 Task: Create a section Cloud Migration Sprint and in the section, add a milestone Compliance Requirements Implementation in the project TranslateForge.
Action: Mouse moved to (69, 465)
Screenshot: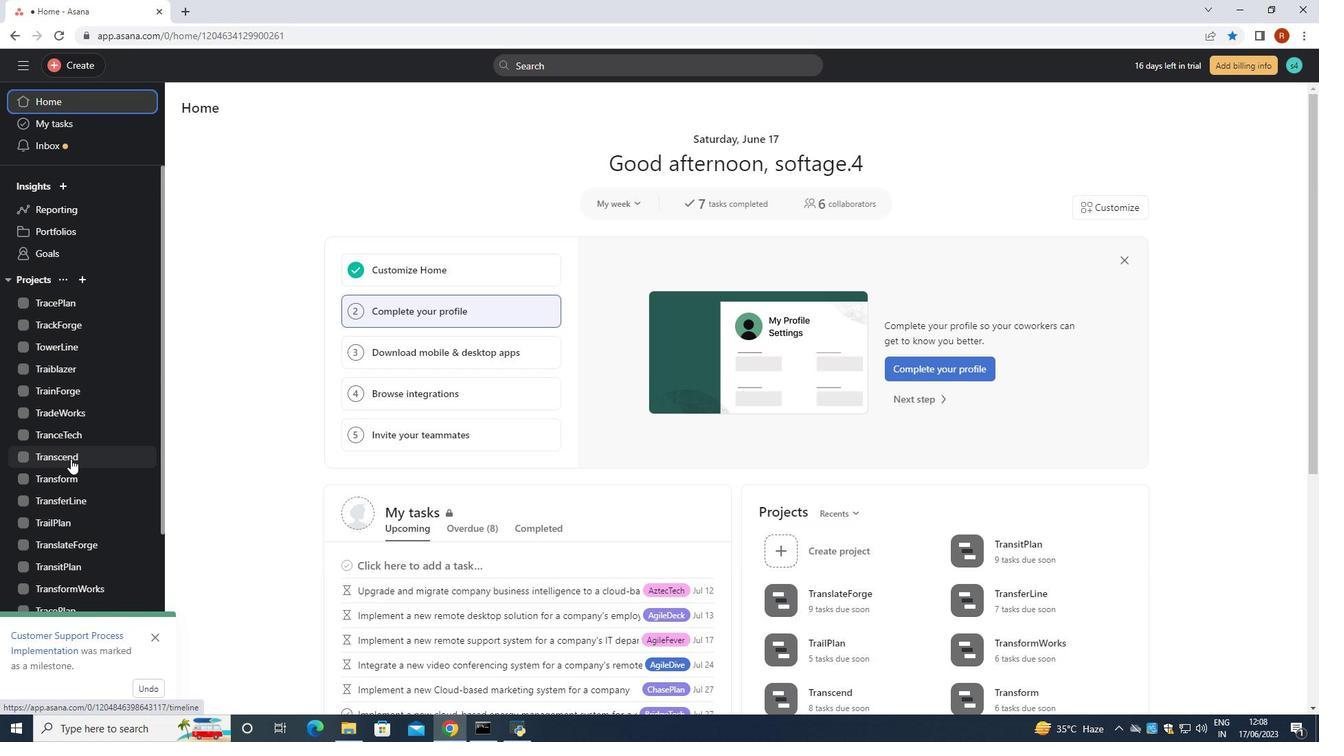 
Action: Mouse scrolled (69, 465) with delta (0, 0)
Screenshot: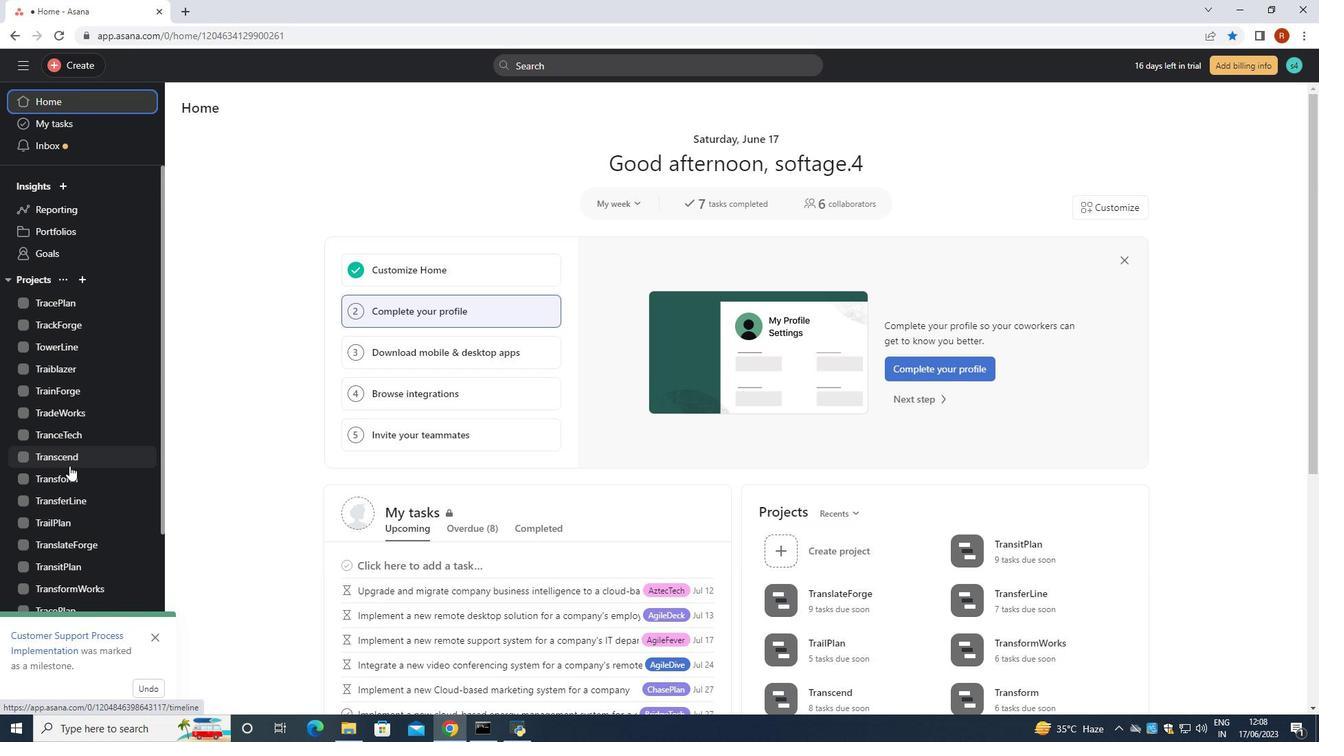 
Action: Mouse scrolled (69, 465) with delta (0, 0)
Screenshot: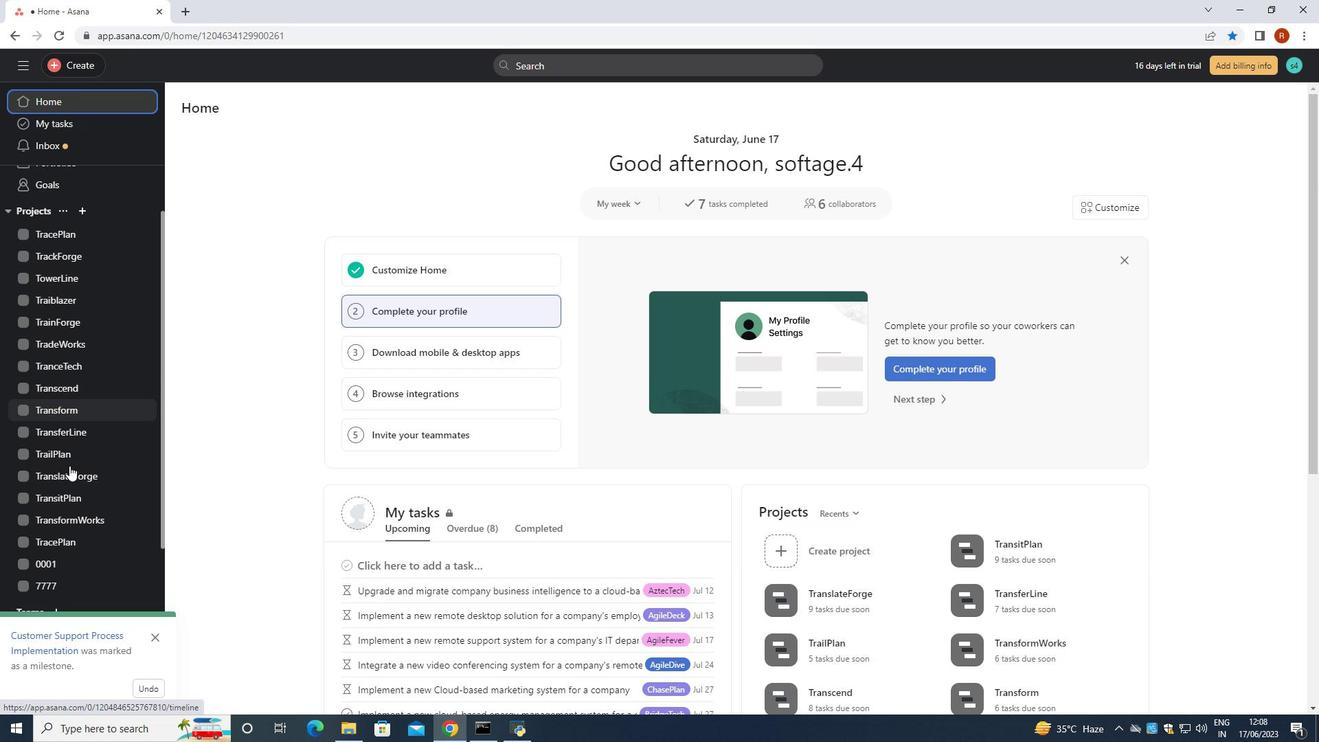 
Action: Mouse moved to (82, 408)
Screenshot: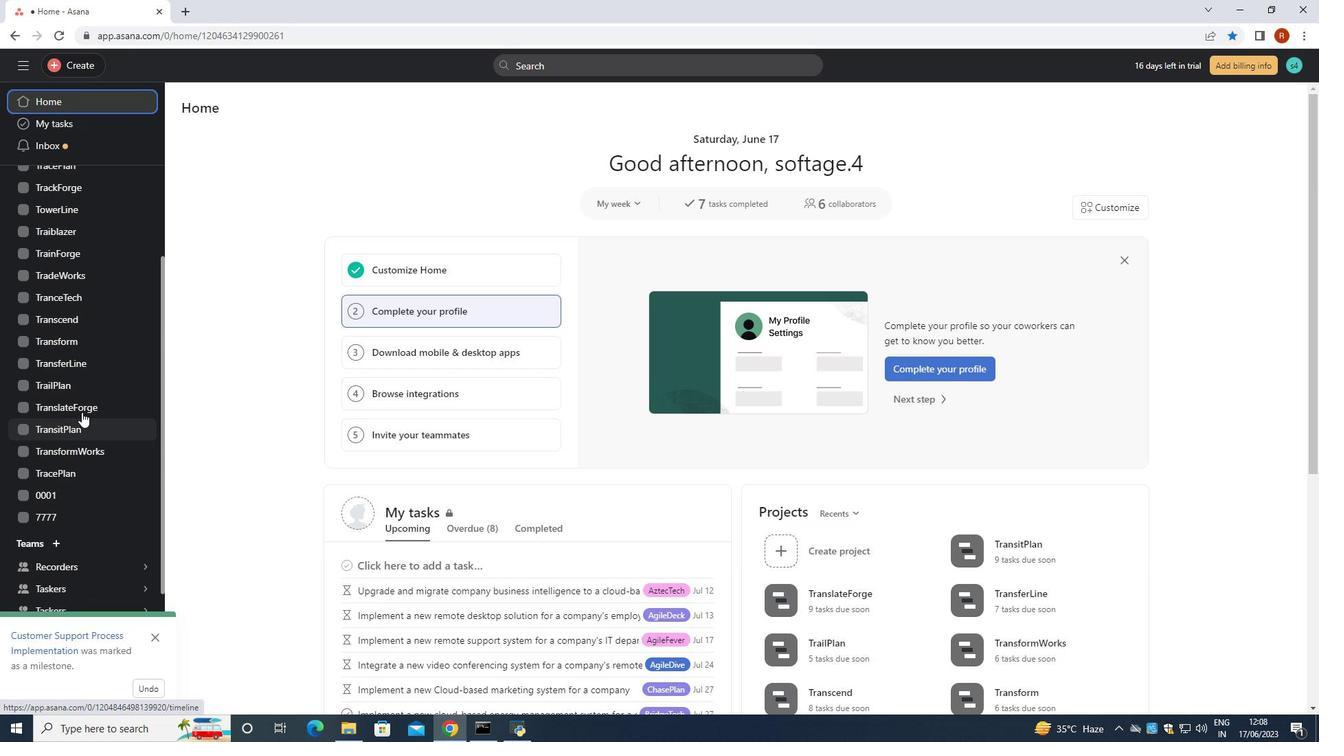 
Action: Mouse pressed left at (82, 408)
Screenshot: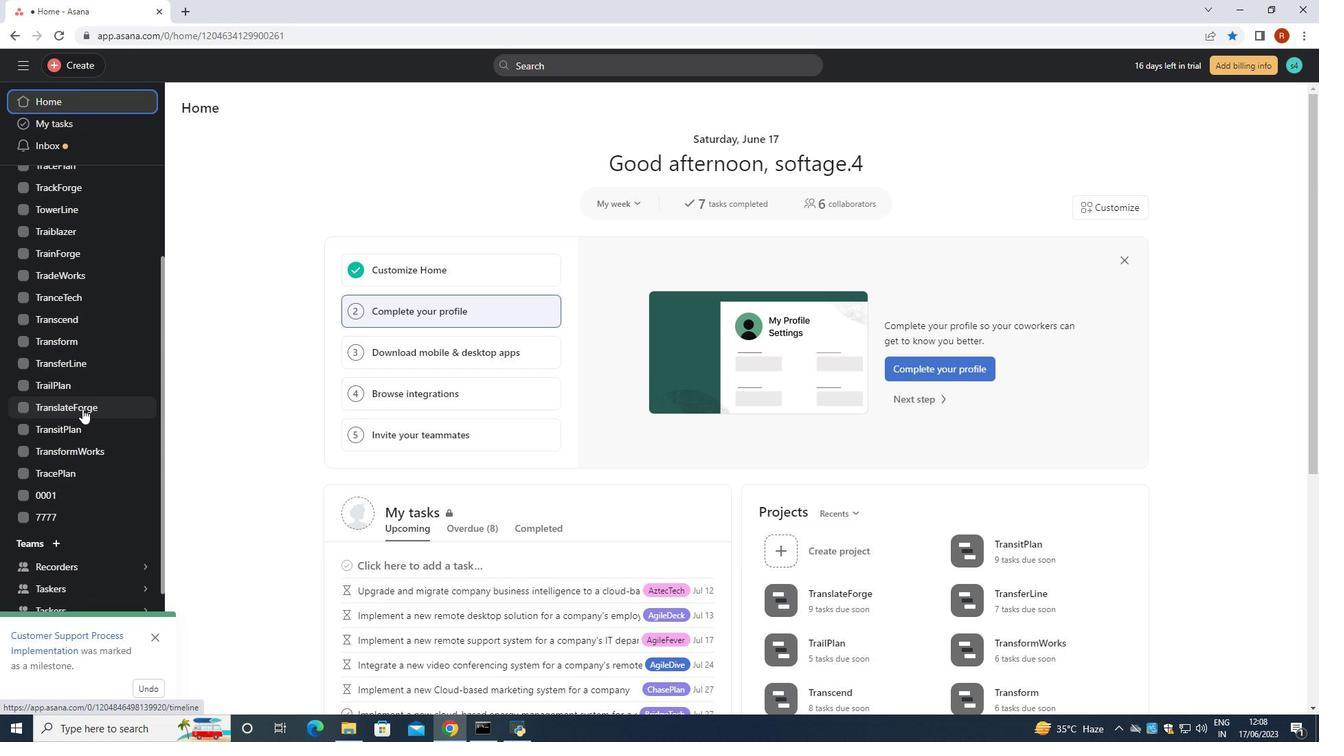 
Action: Mouse moved to (248, 674)
Screenshot: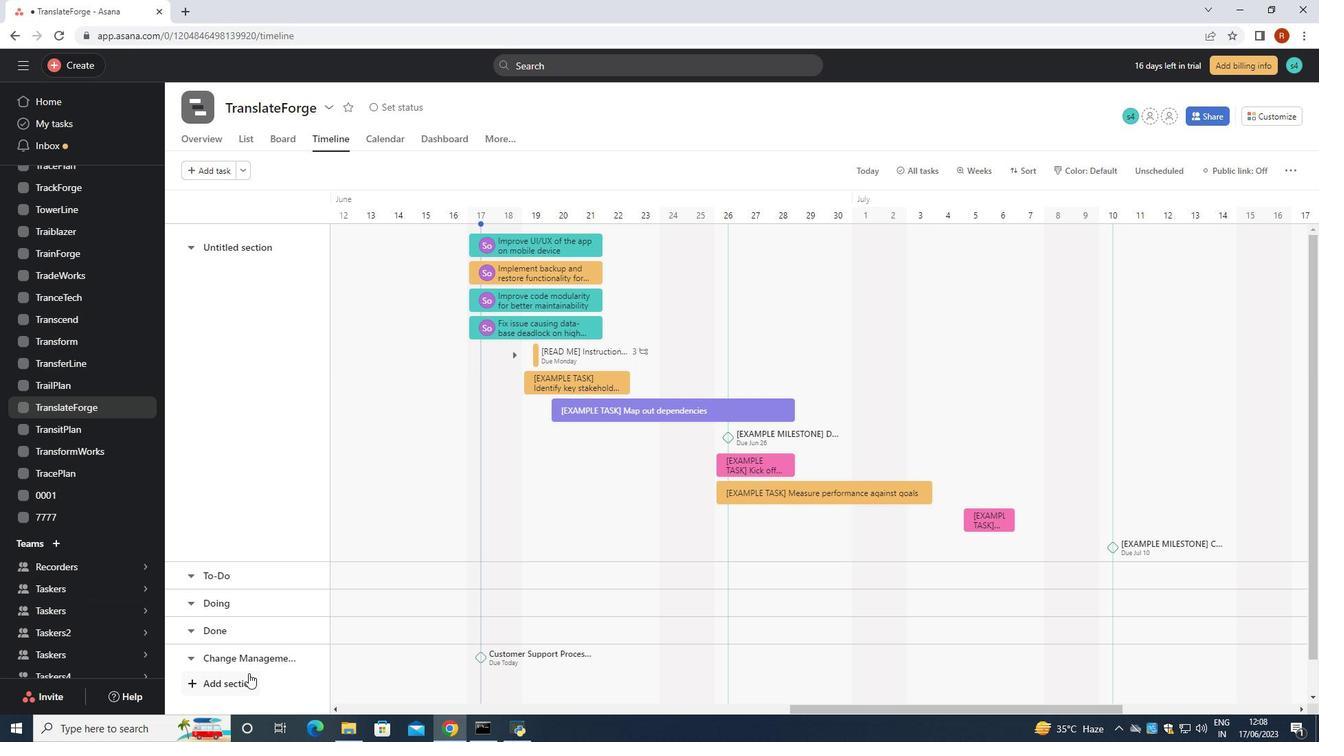 
Action: Mouse pressed left at (248, 674)
Screenshot: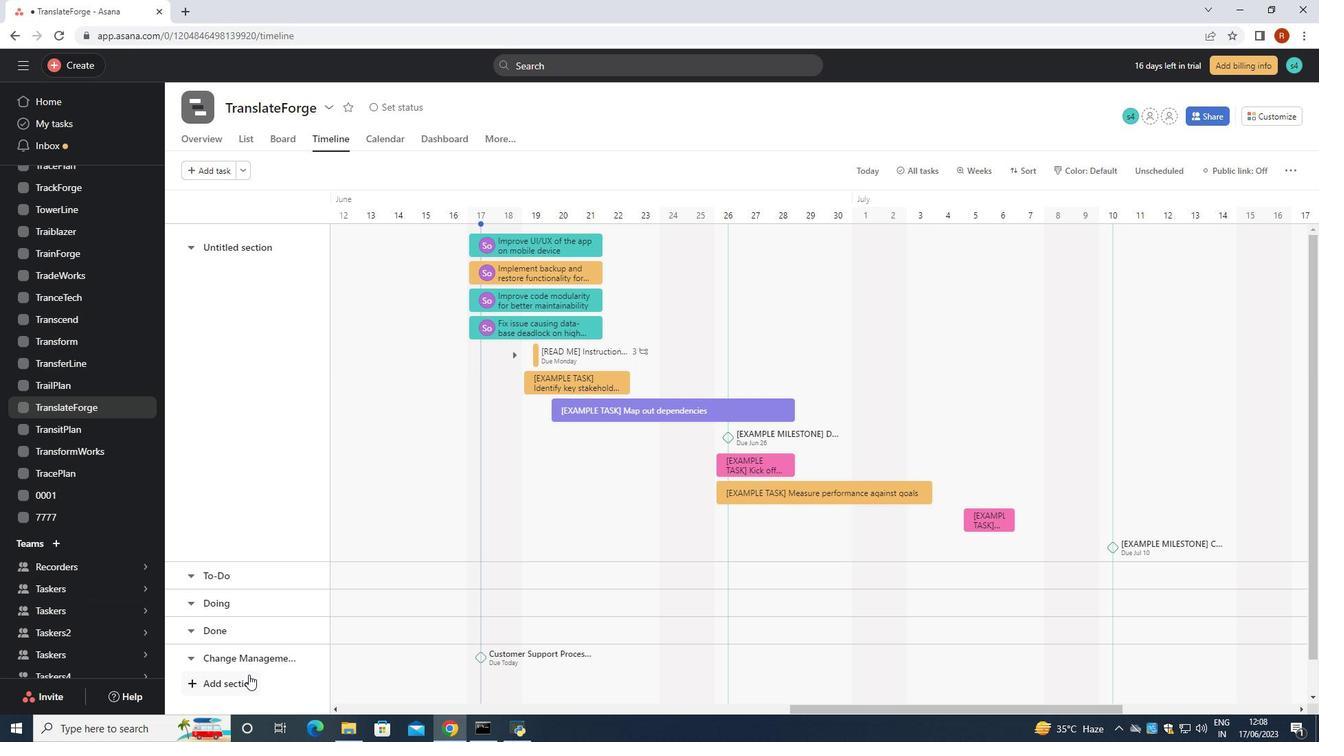 
Action: Mouse moved to (252, 649)
Screenshot: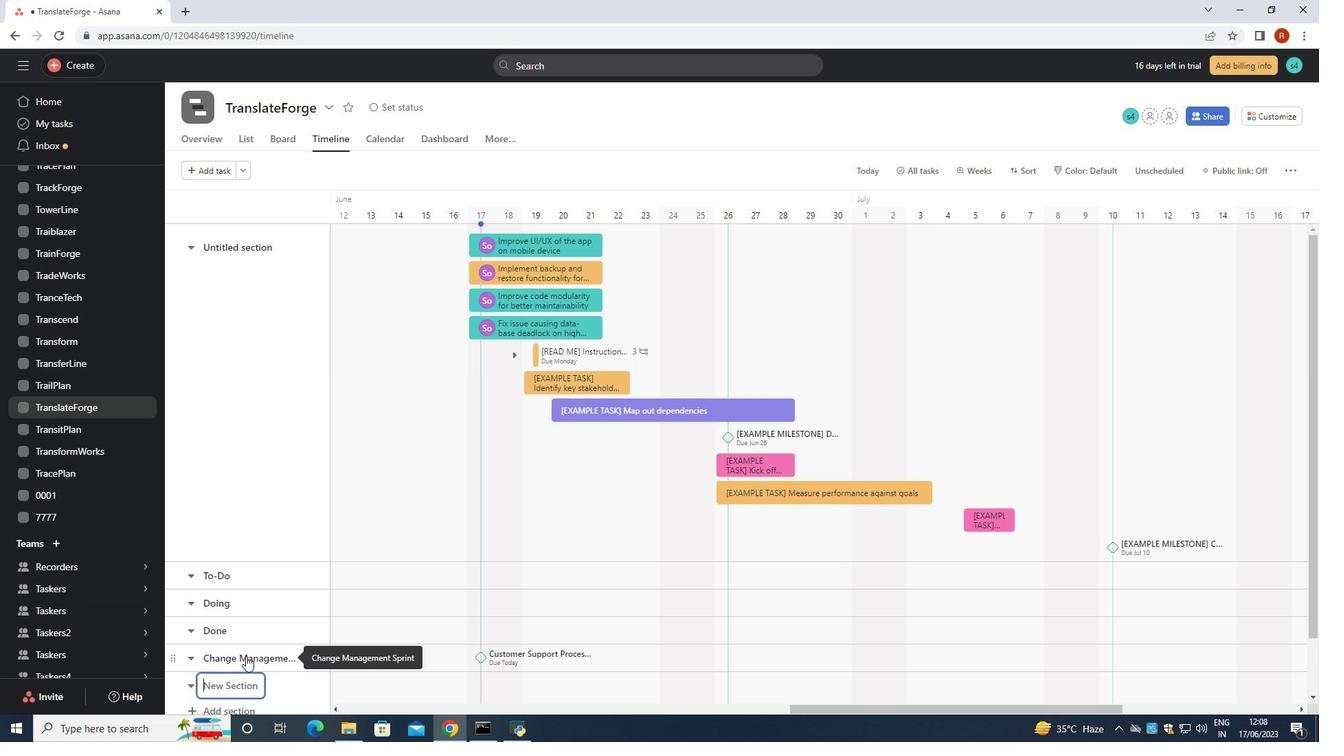 
Action: Key pressed <Key.shift>Cloud<Key.space><Key.shift>Migration<Key.space><Key.shift>Sprint<Key.space>
Screenshot: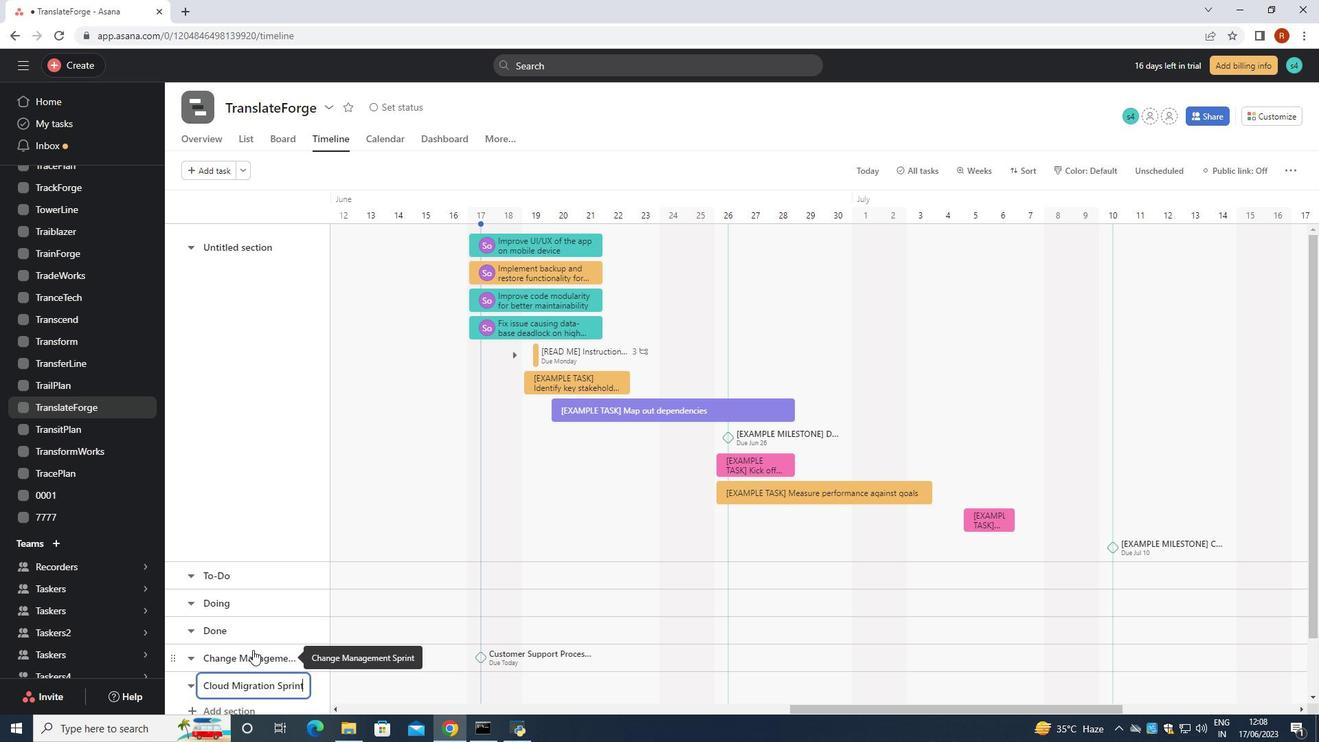 
Action: Mouse moved to (407, 693)
Screenshot: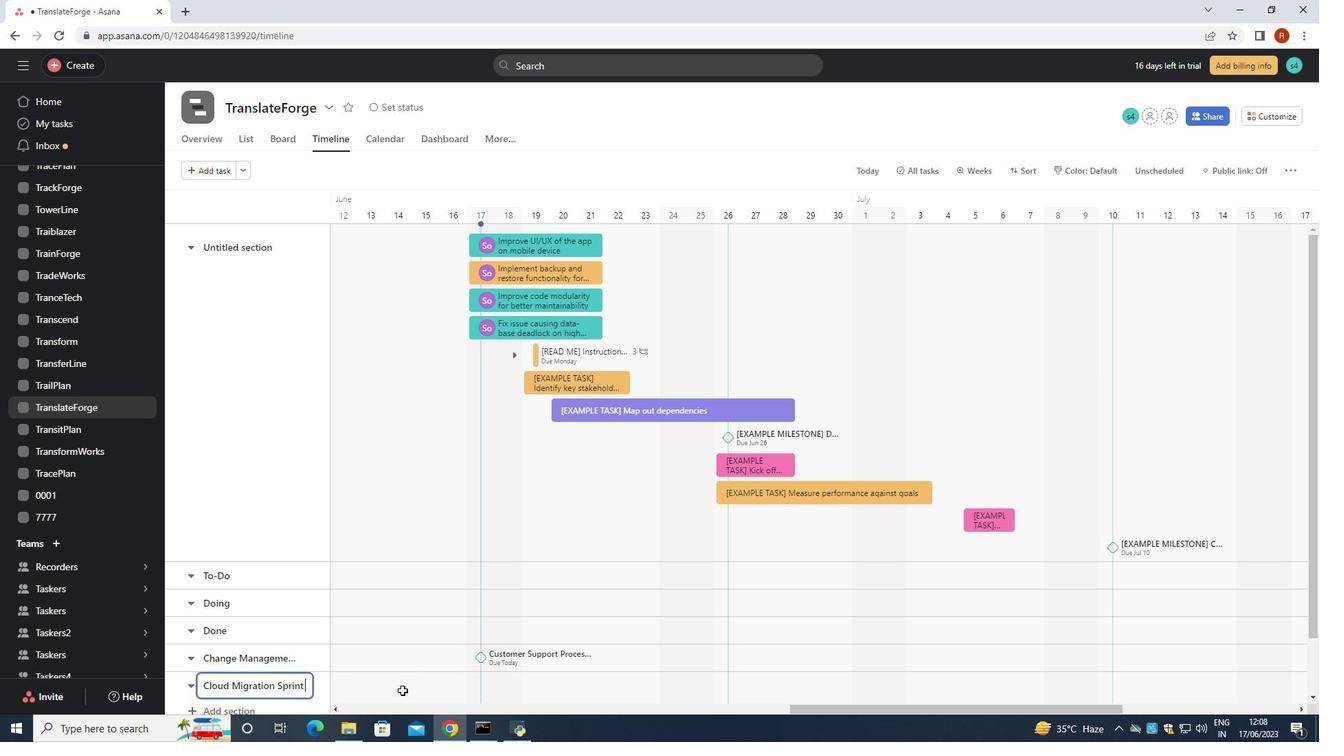 
Action: Mouse pressed left at (407, 693)
Screenshot: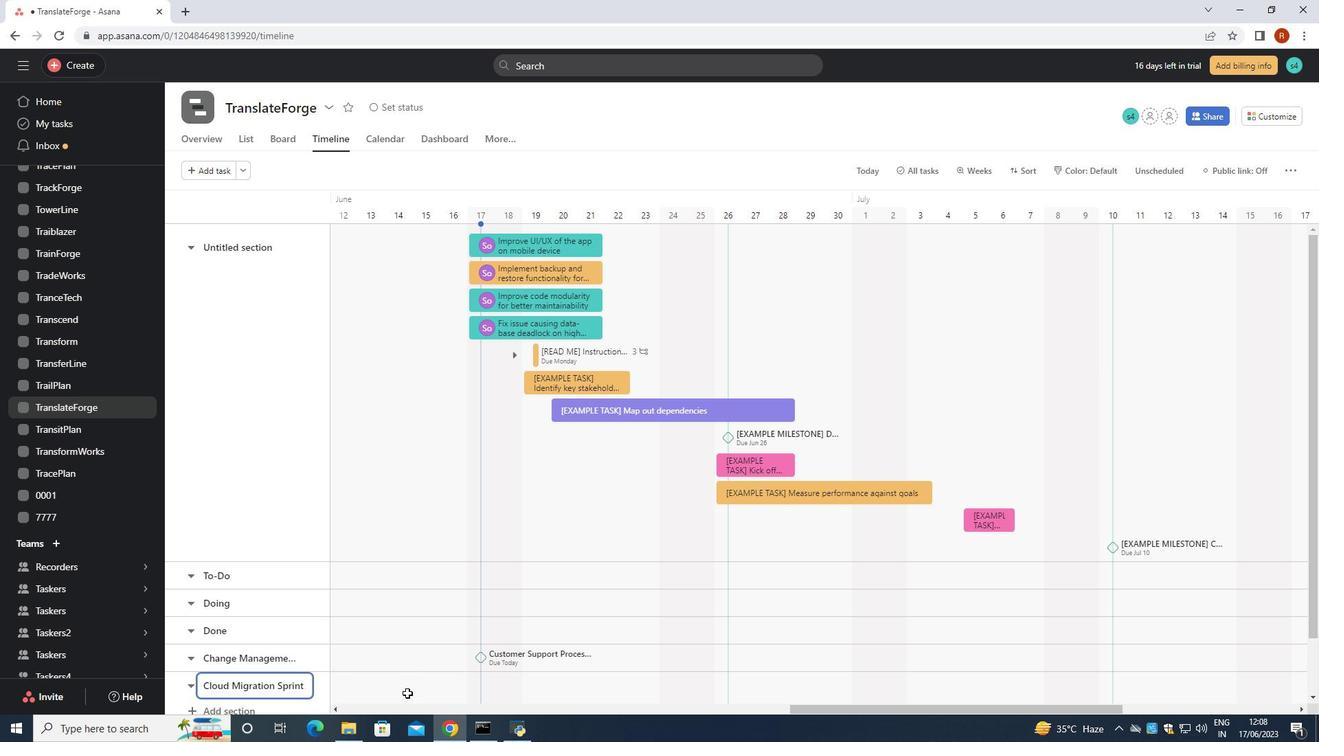 
Action: Mouse moved to (410, 691)
Screenshot: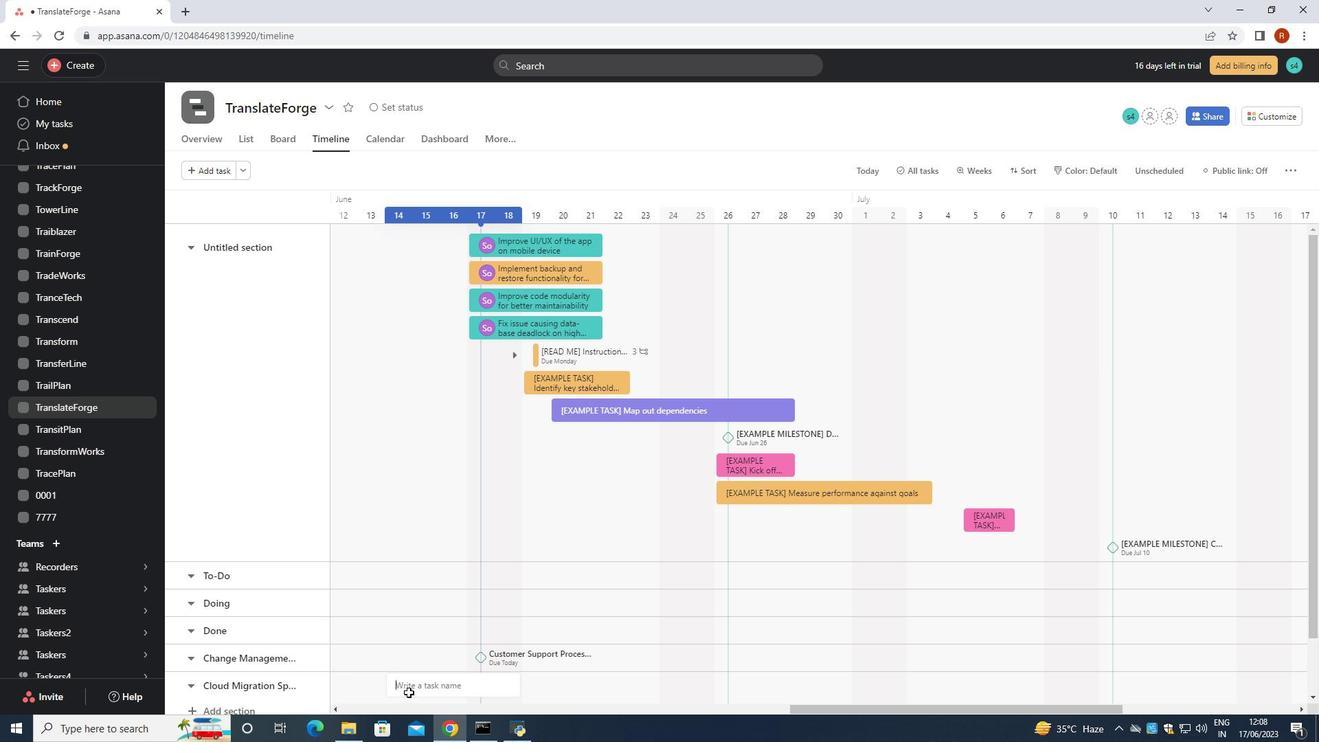 
Action: Key pressed <Key.shift>Compliance<Key.space><Key.shift>Requirements<Key.space><Key.shift>Implementation<Key.space>
Screenshot: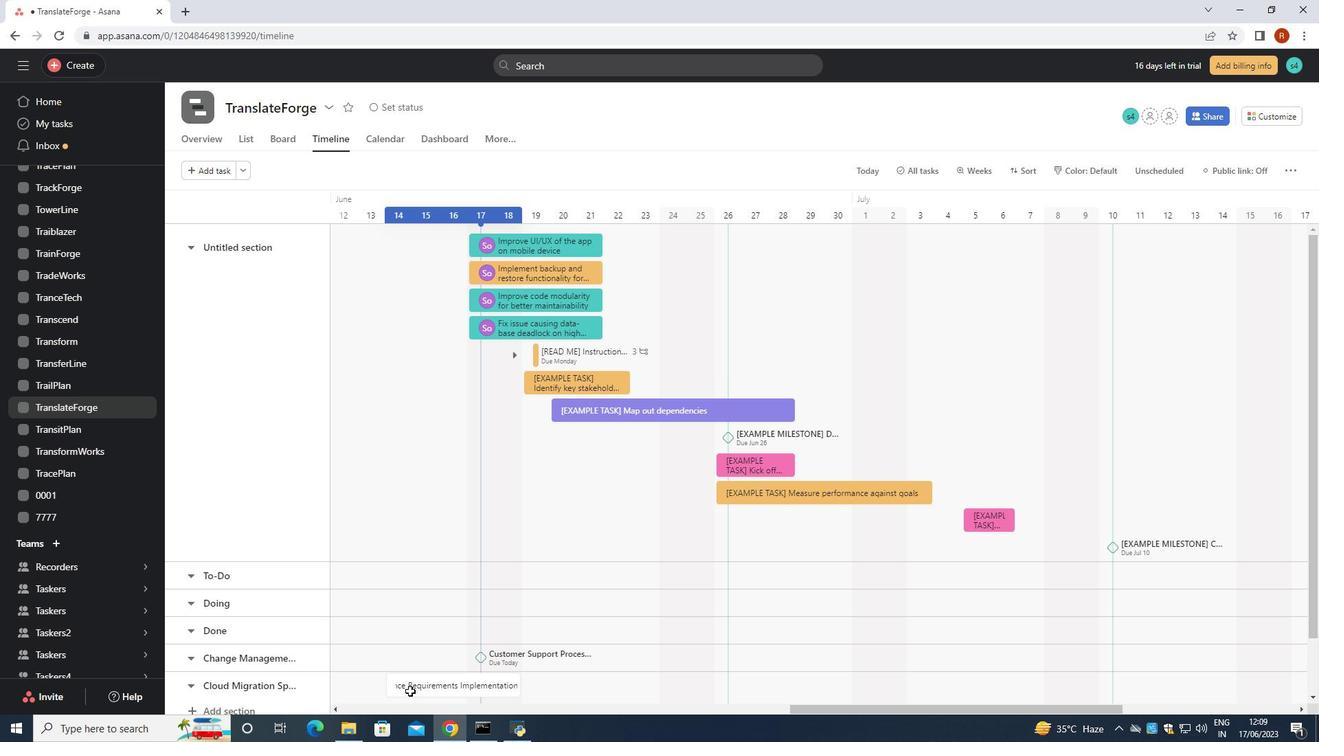 
Action: Mouse moved to (480, 687)
Screenshot: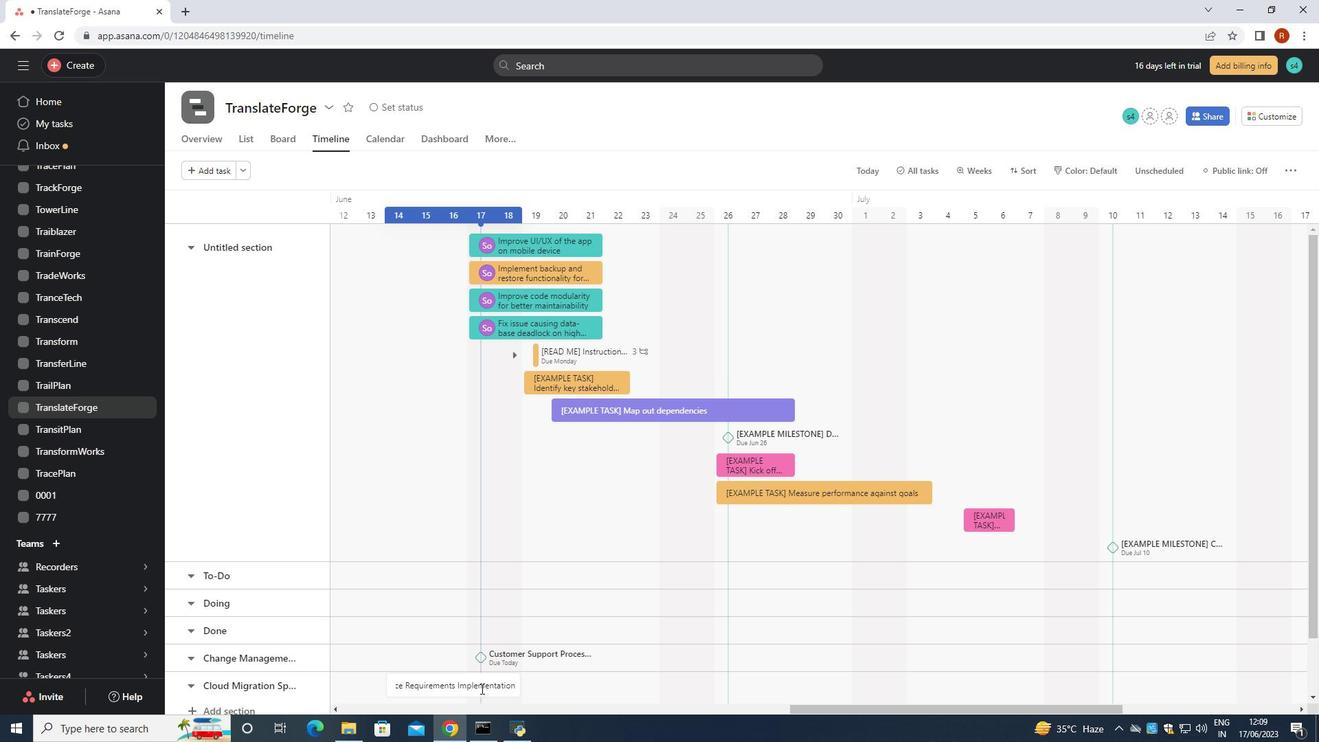 
Action: Mouse pressed right at (480, 687)
Screenshot: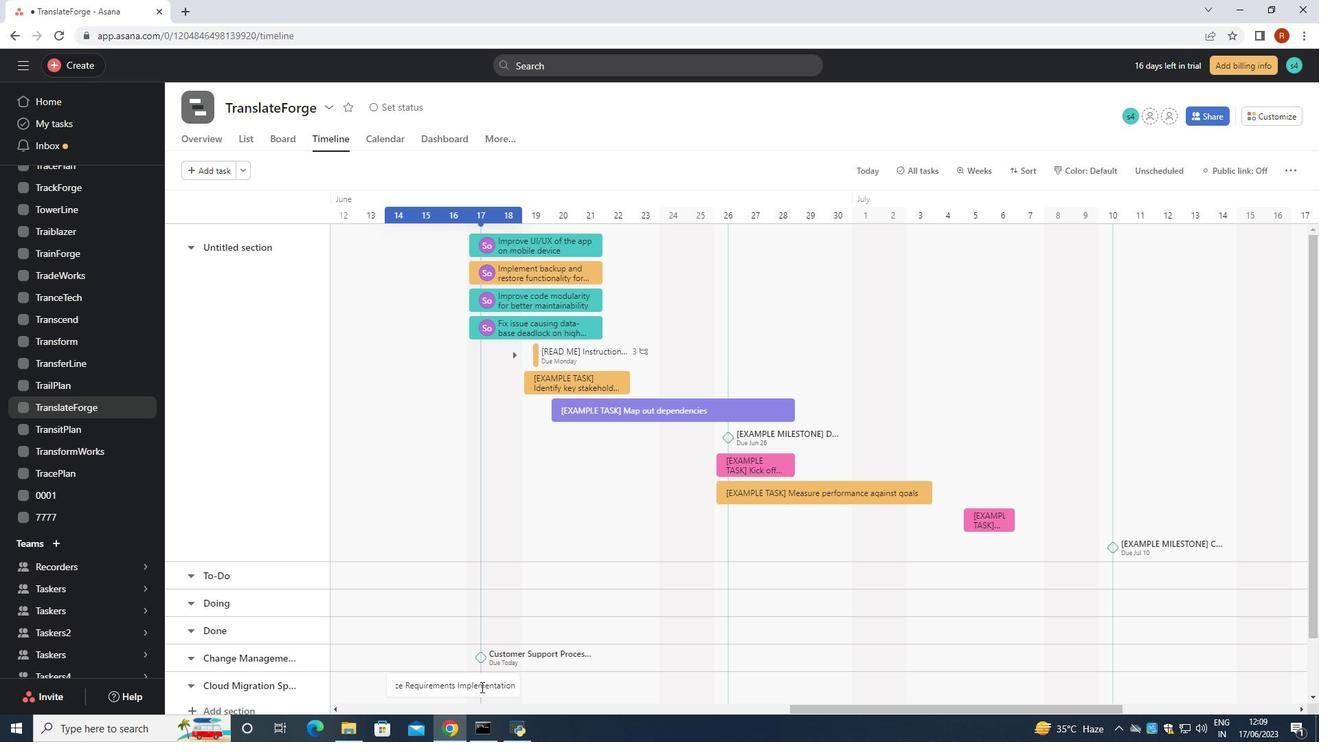 
Action: Mouse moved to (540, 617)
Screenshot: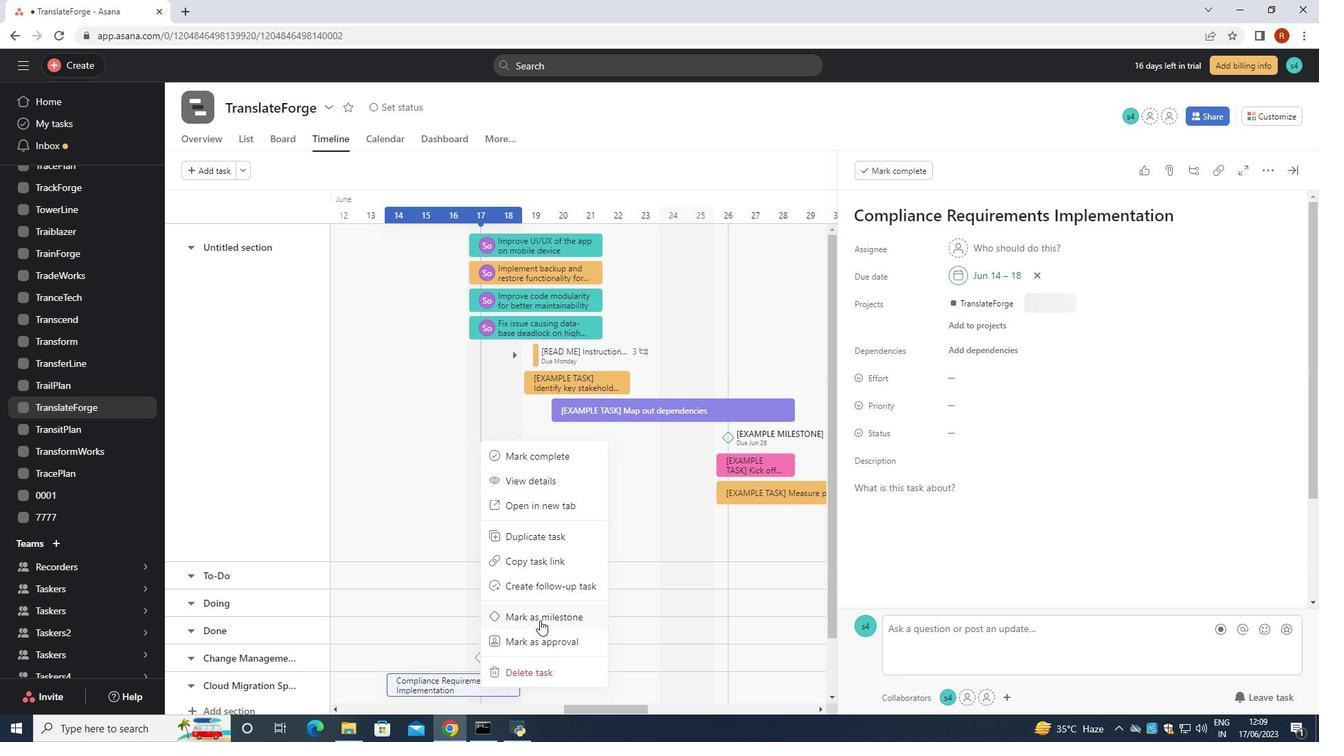 
Action: Mouse pressed left at (540, 617)
Screenshot: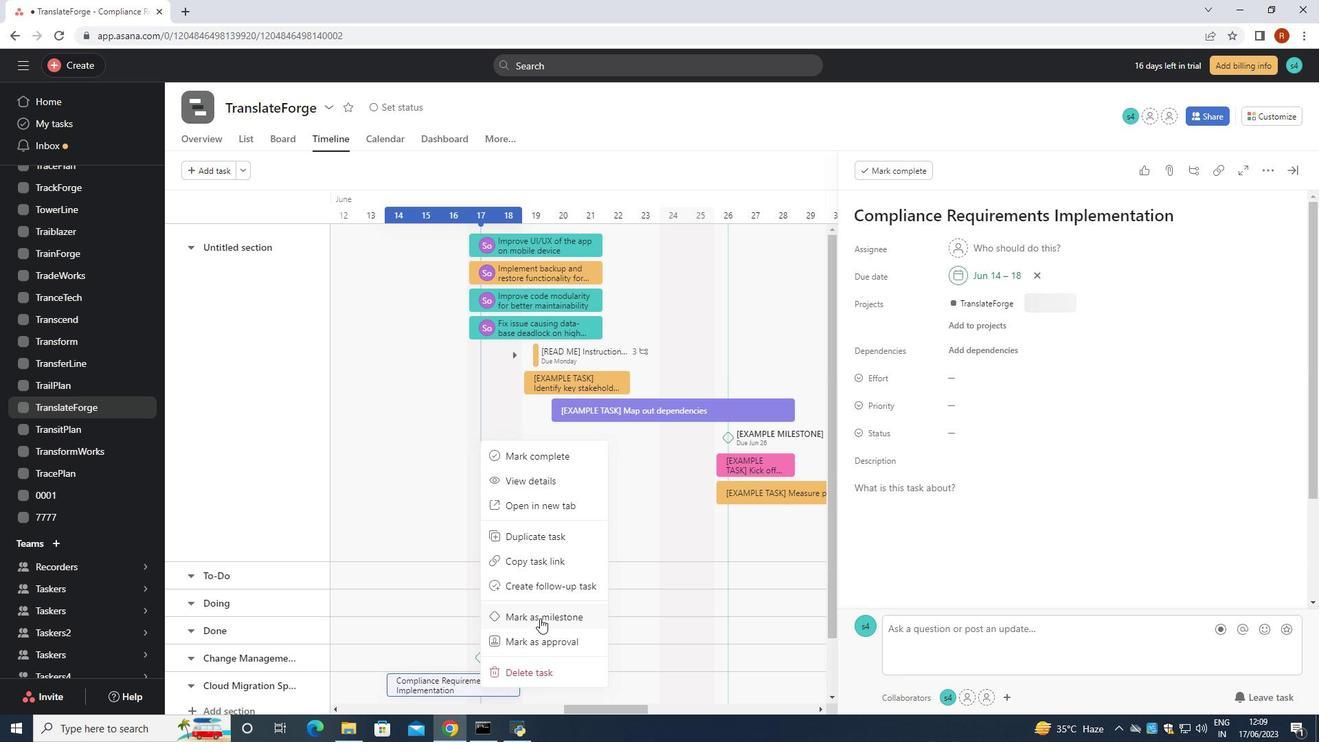 
Action: Mouse moved to (963, 652)
Screenshot: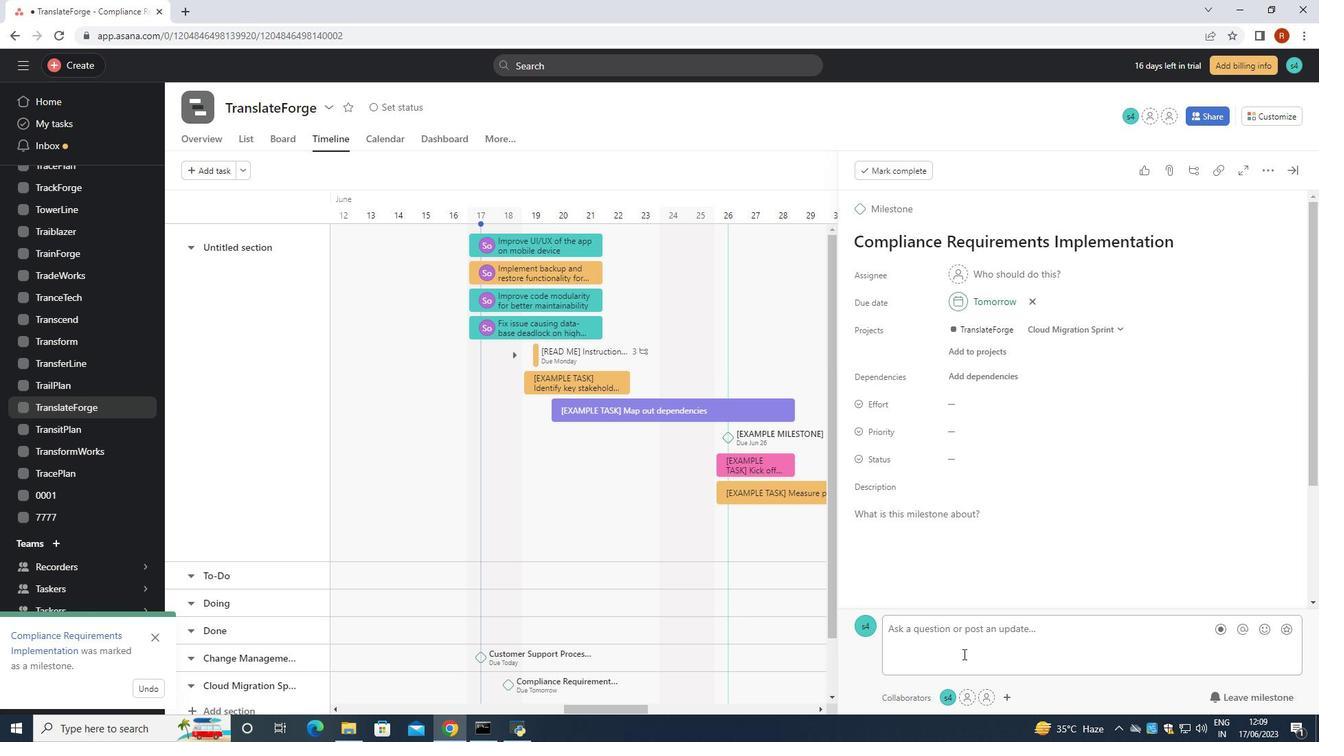 
